 Task: Change the mux module for muxers to "Disable".
Action: Mouse moved to (92, 14)
Screenshot: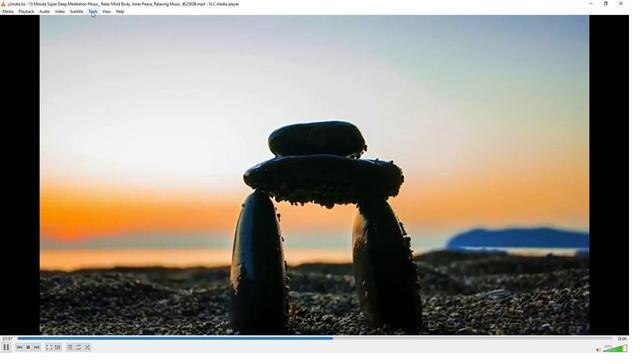 
Action: Mouse pressed left at (92, 14)
Screenshot: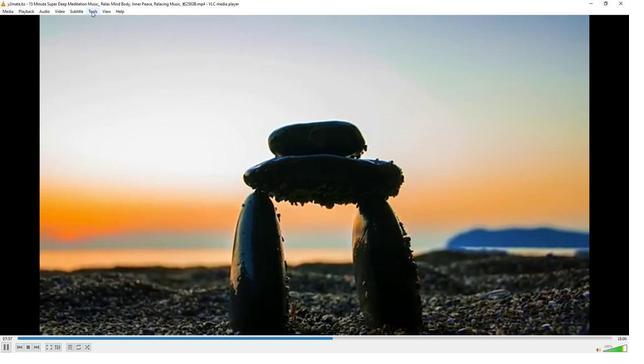 
Action: Mouse moved to (106, 91)
Screenshot: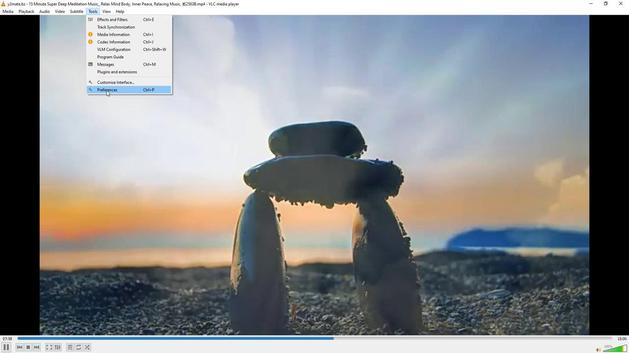 
Action: Mouse pressed left at (106, 91)
Screenshot: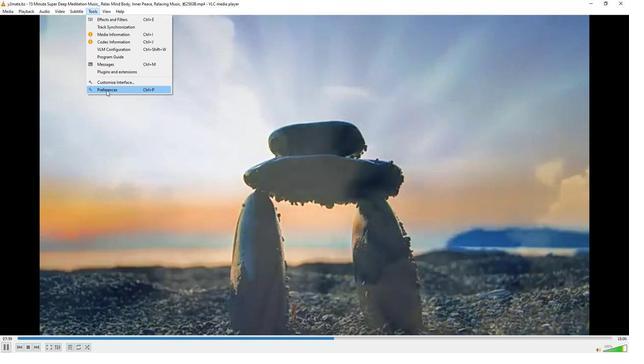
Action: Mouse moved to (206, 285)
Screenshot: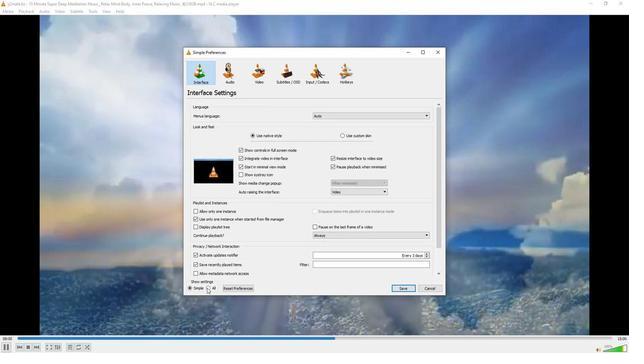 
Action: Mouse pressed left at (206, 285)
Screenshot: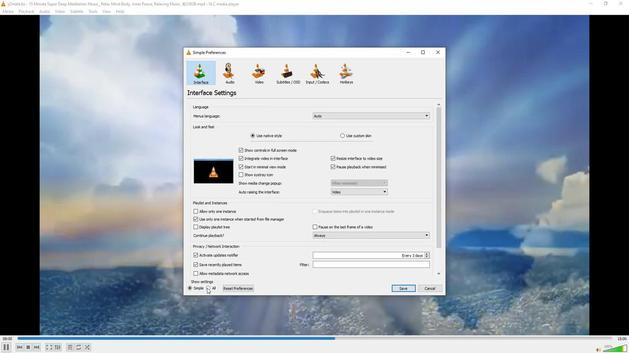 
Action: Mouse moved to (204, 226)
Screenshot: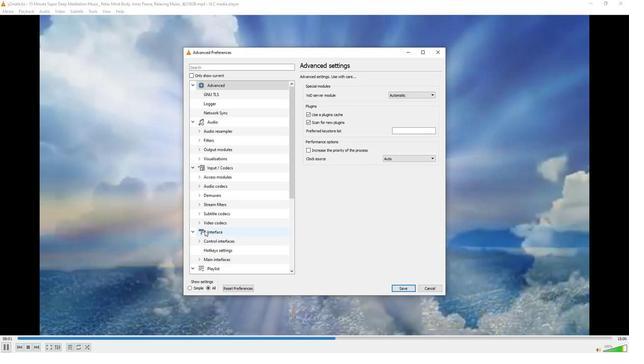 
Action: Mouse scrolled (204, 226) with delta (0, 0)
Screenshot: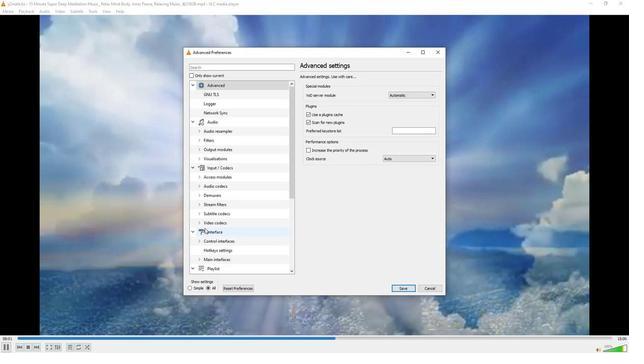 
Action: Mouse moved to (204, 226)
Screenshot: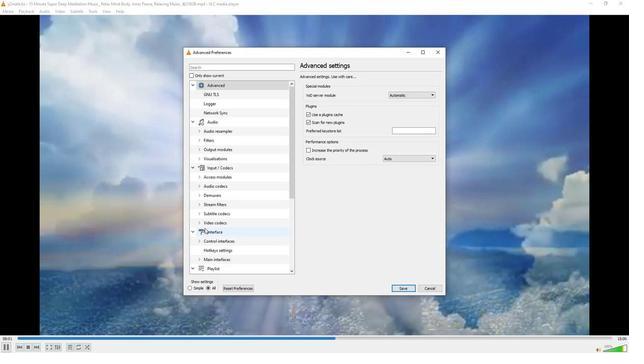 
Action: Mouse scrolled (204, 226) with delta (0, 0)
Screenshot: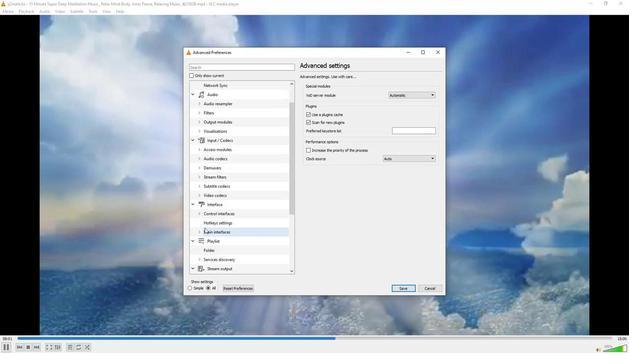 
Action: Mouse moved to (203, 224)
Screenshot: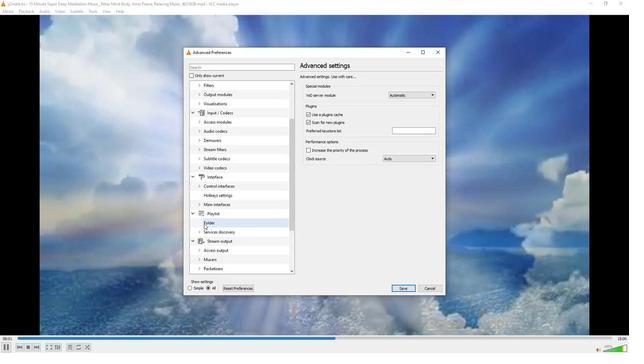 
Action: Mouse scrolled (203, 223) with delta (0, 0)
Screenshot: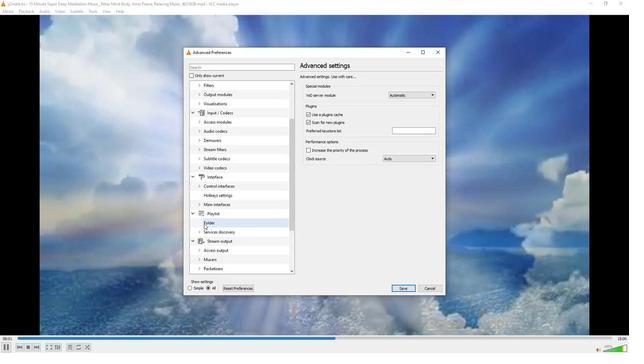 
Action: Mouse moved to (212, 231)
Screenshot: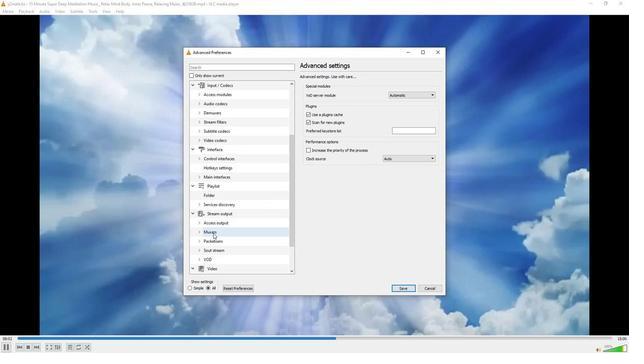 
Action: Mouse pressed left at (212, 231)
Screenshot: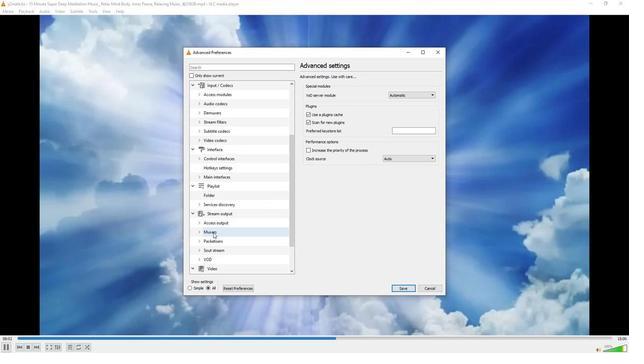 
Action: Mouse moved to (433, 99)
Screenshot: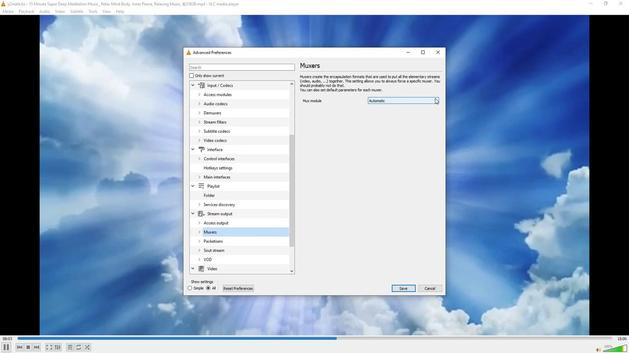 
Action: Mouse pressed left at (433, 99)
Screenshot: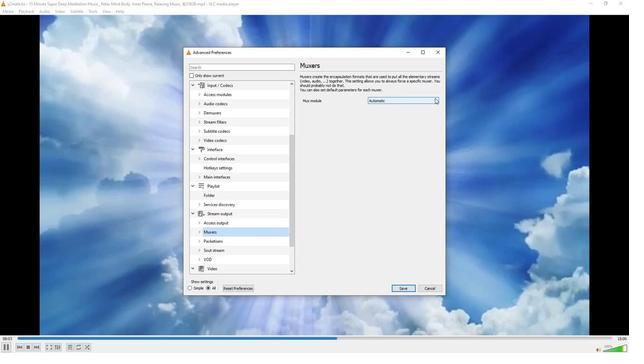 
Action: Mouse moved to (385, 136)
Screenshot: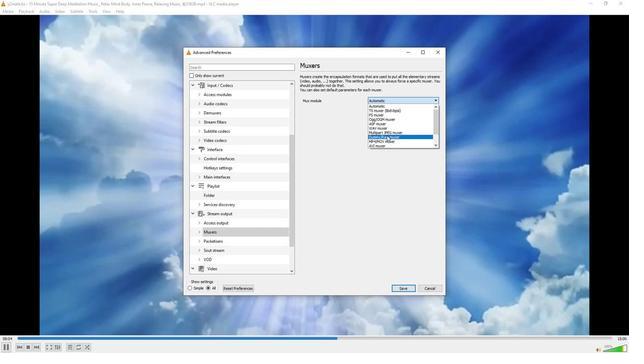 
Action: Mouse scrolled (385, 136) with delta (0, 0)
Screenshot: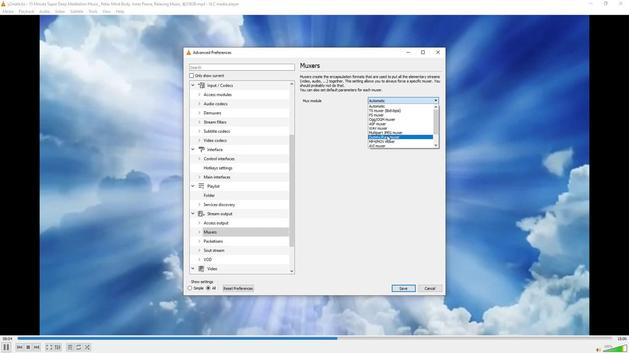 
Action: Mouse moved to (385, 136)
Screenshot: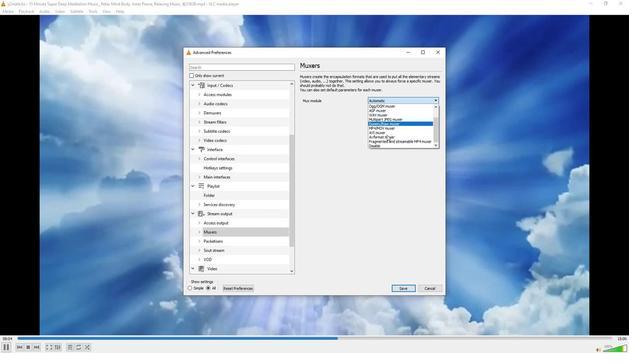 
Action: Mouse scrolled (385, 135) with delta (0, 0)
Screenshot: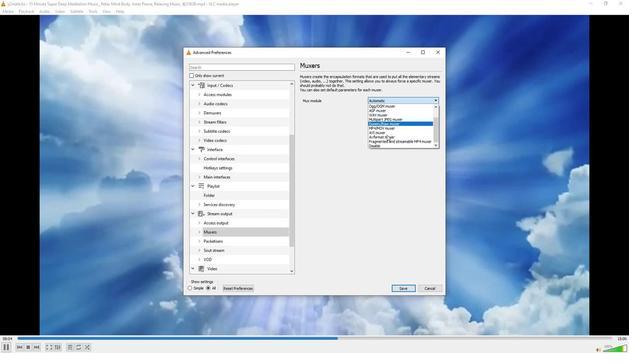 
Action: Mouse moved to (383, 133)
Screenshot: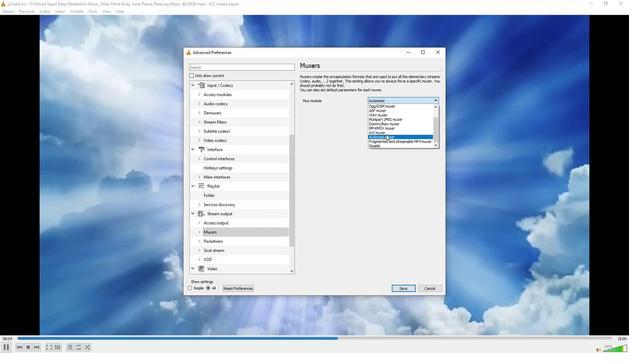 
Action: Mouse scrolled (383, 133) with delta (0, 0)
Screenshot: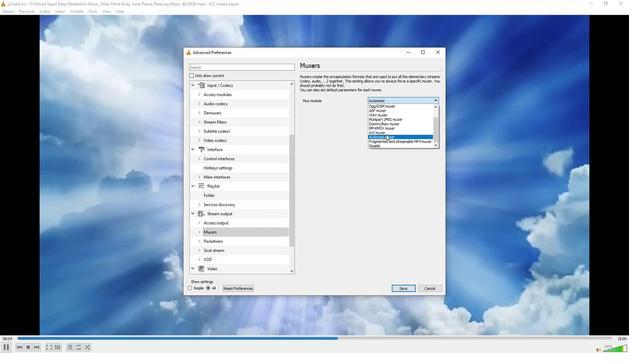 
Action: Mouse moved to (374, 145)
Screenshot: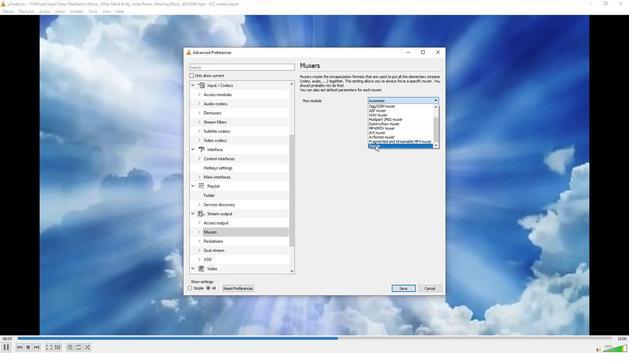 
Action: Mouse pressed left at (374, 145)
Screenshot: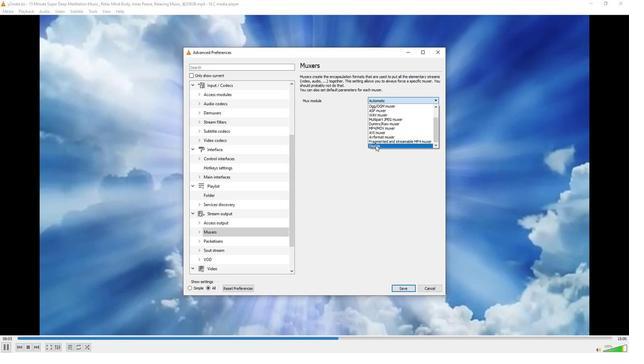 
Action: Mouse moved to (358, 186)
Screenshot: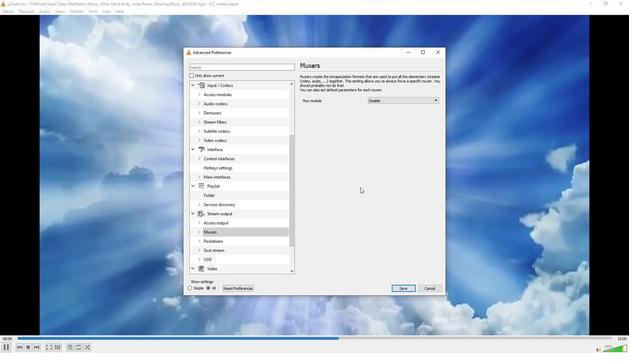 
